 Task: Use the formula "DEC2OCT" in spreadsheet "Project protfolio".
Action: Mouse moved to (159, 90)
Screenshot: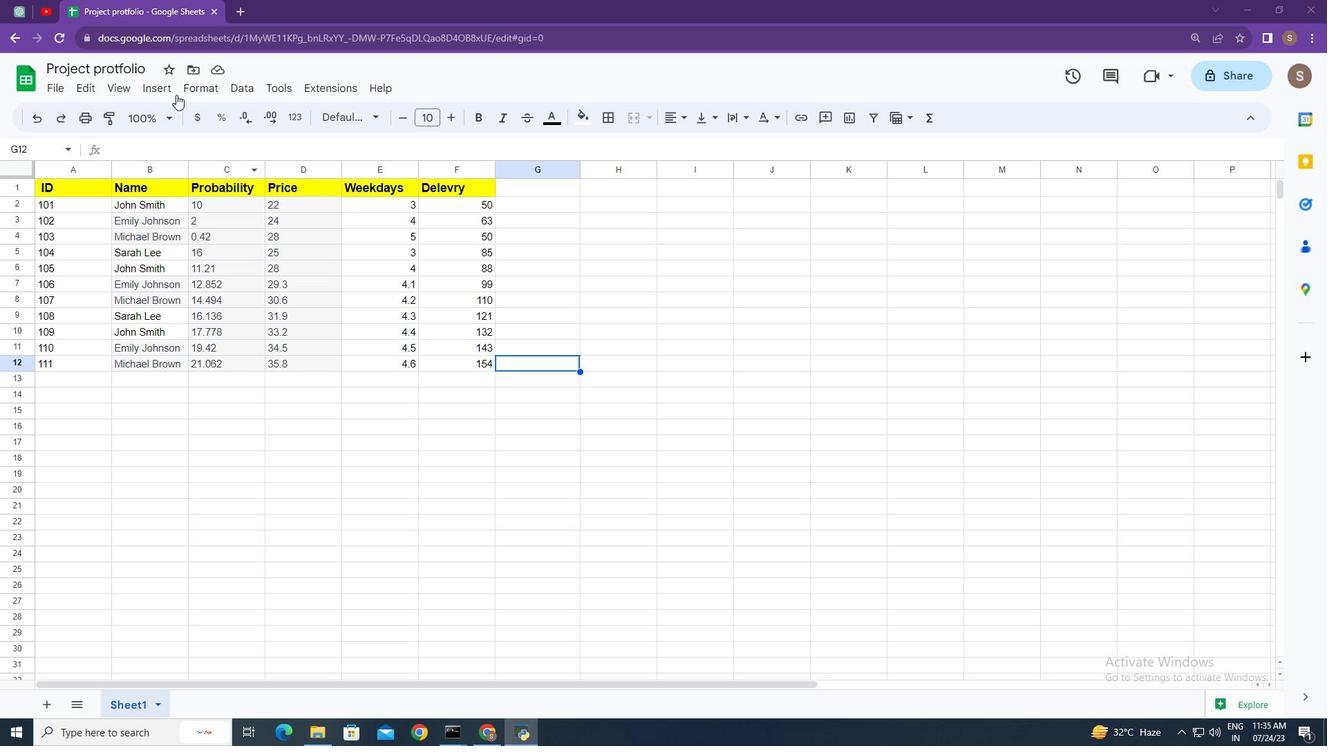 
Action: Mouse pressed left at (159, 90)
Screenshot: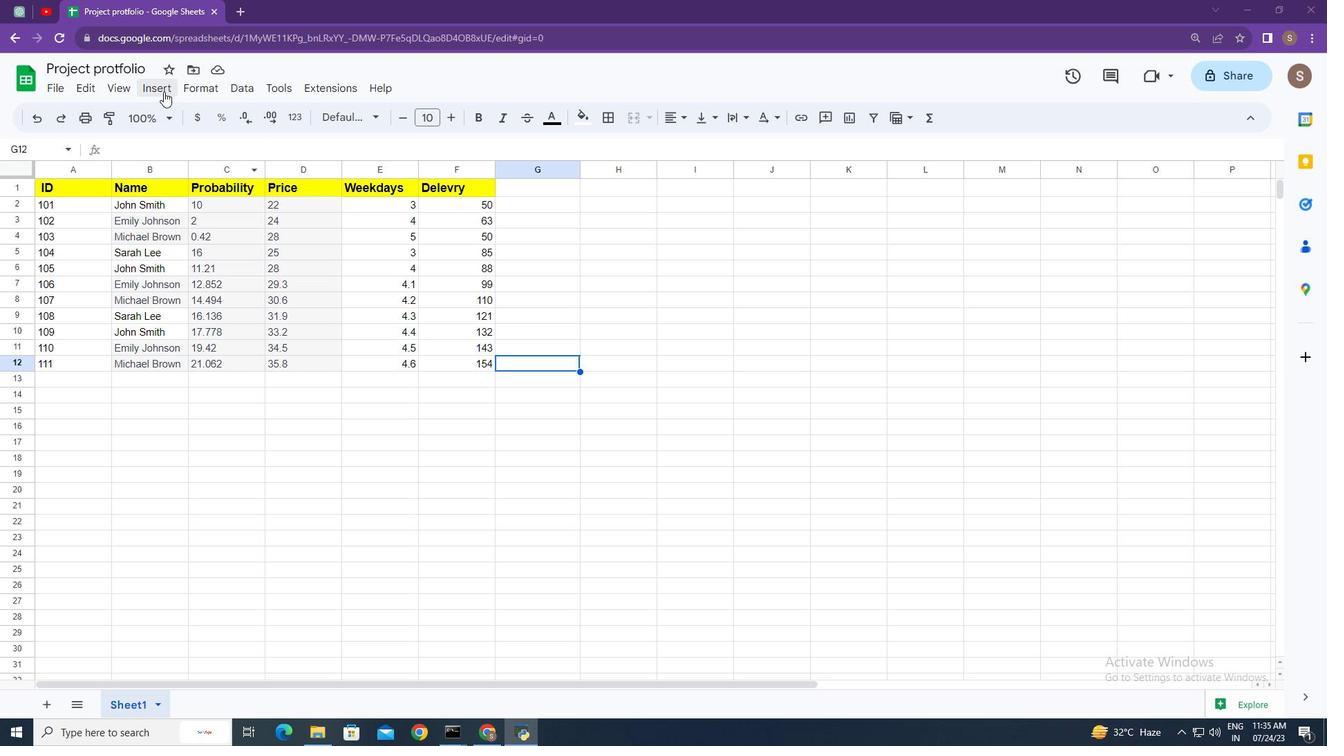 
Action: Mouse moved to (219, 353)
Screenshot: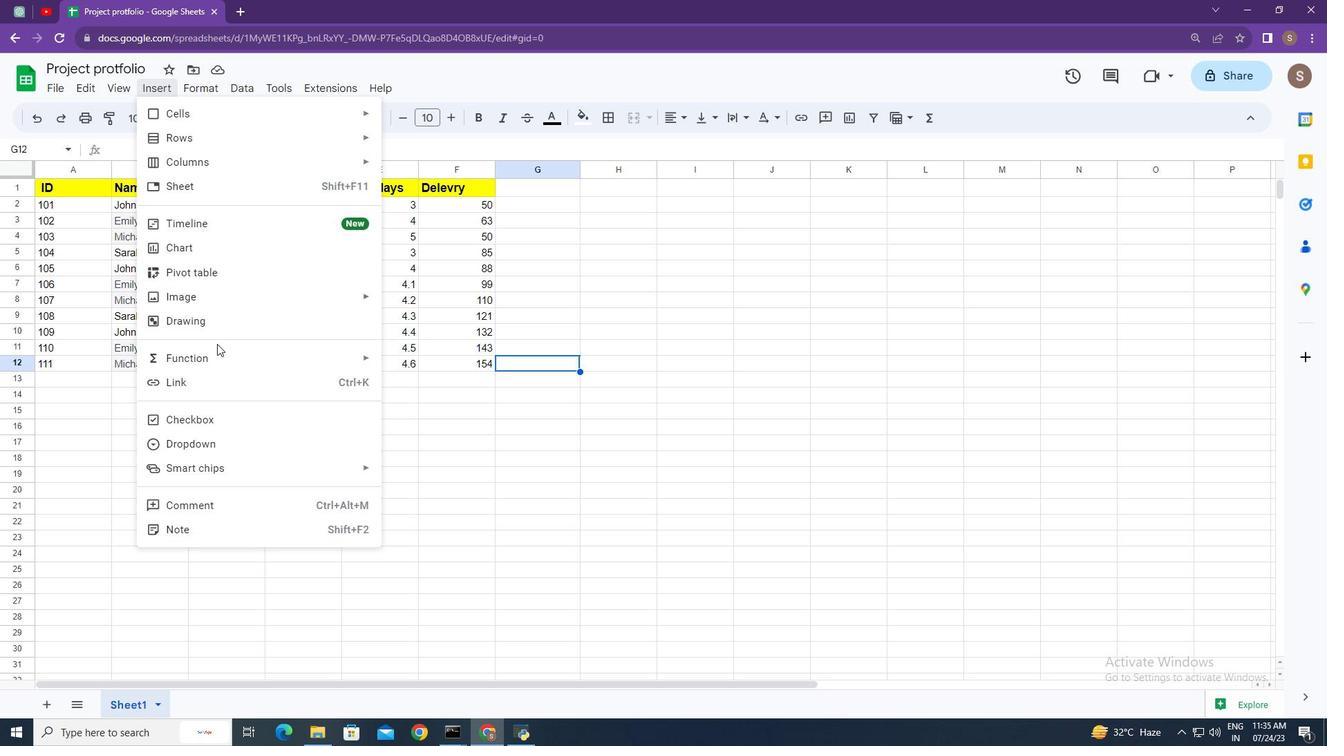 
Action: Mouse pressed left at (219, 353)
Screenshot: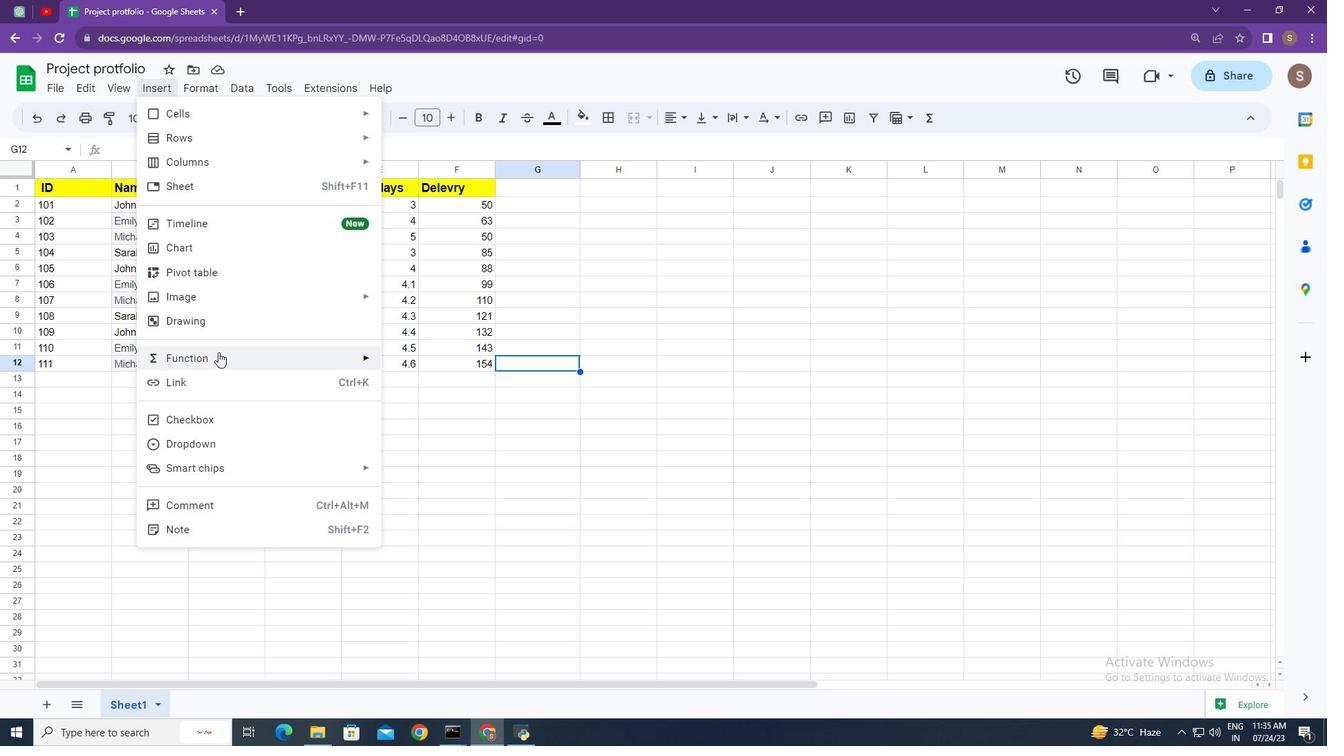 
Action: Mouse moved to (452, 272)
Screenshot: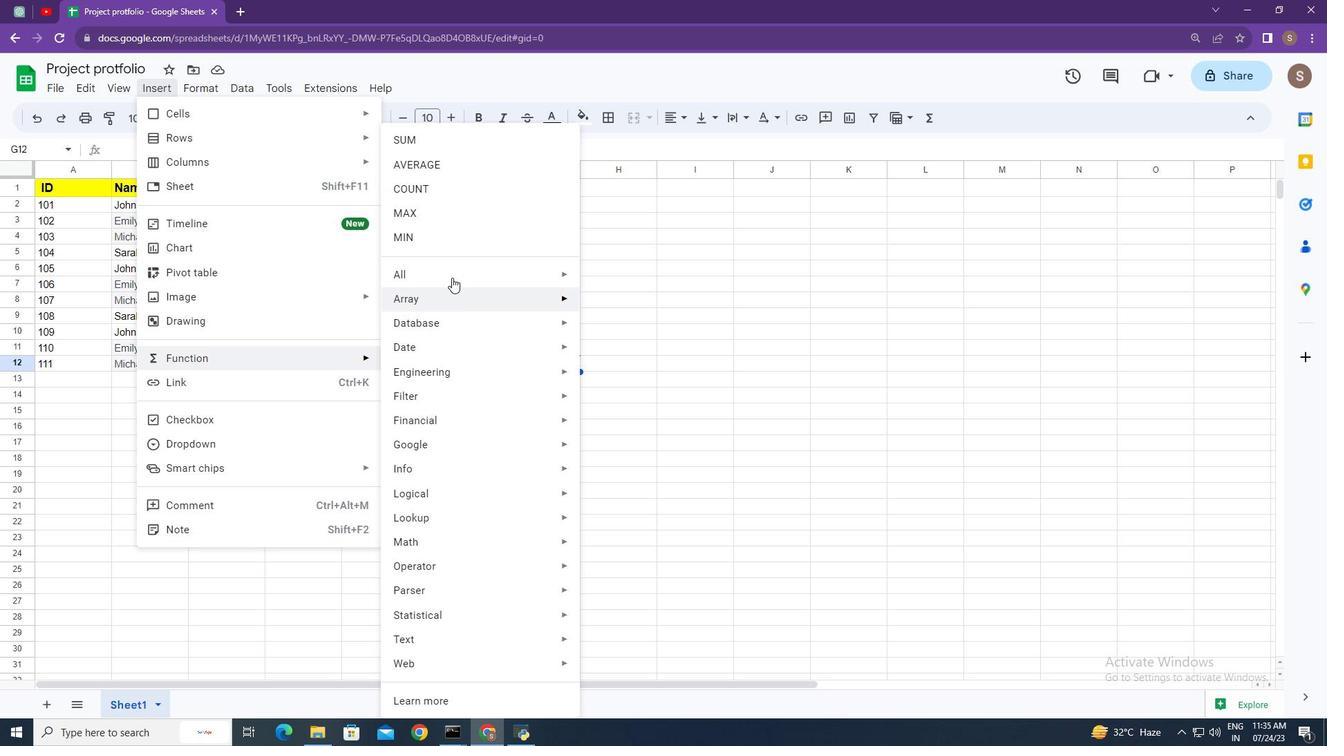 
Action: Mouse pressed left at (452, 272)
Screenshot: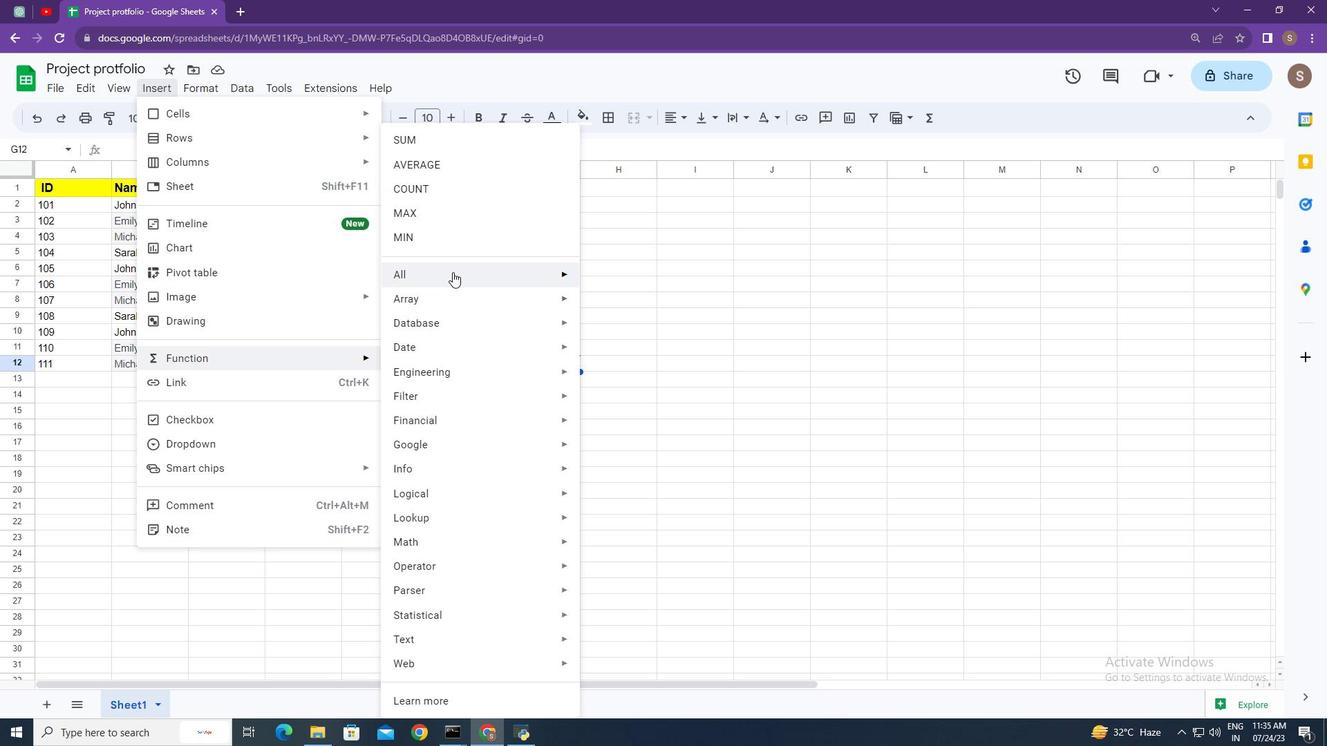 
Action: Mouse moved to (680, 461)
Screenshot: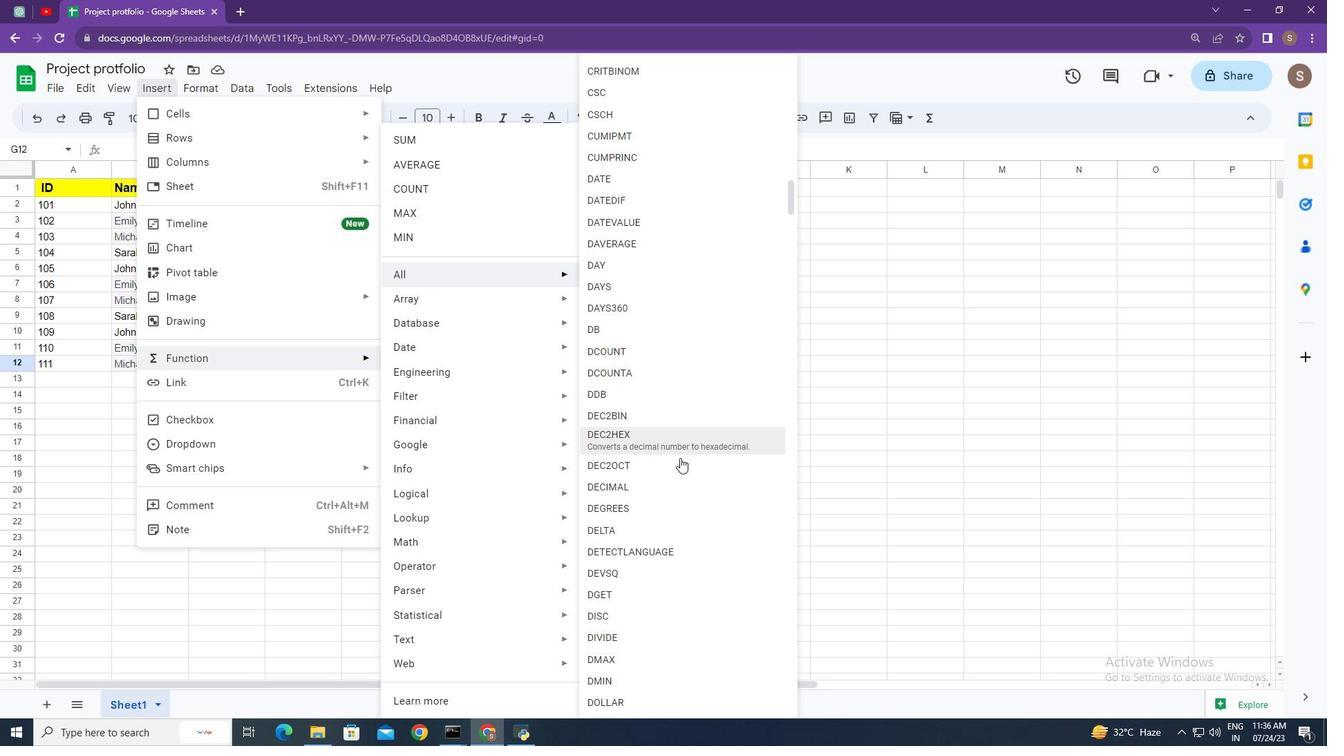 
Action: Mouse pressed left at (680, 461)
Screenshot: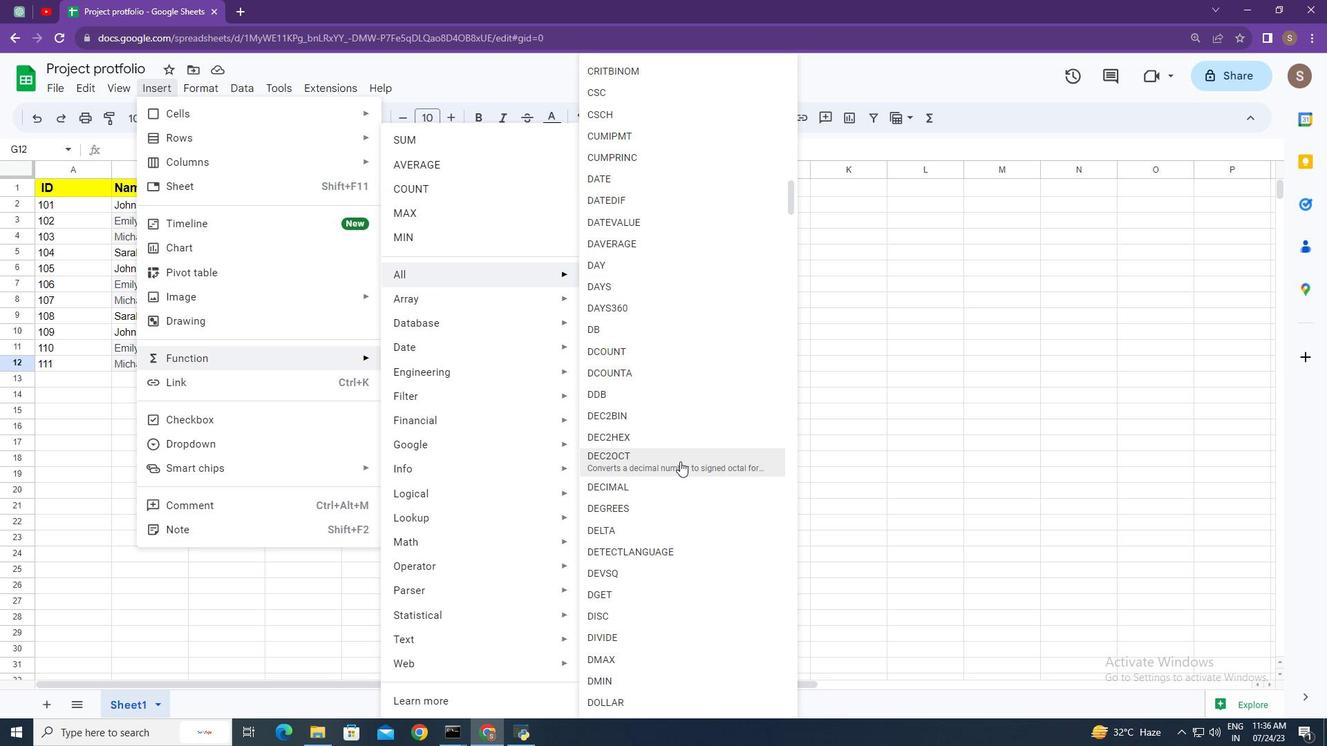 
Action: Mouse moved to (645, 467)
Screenshot: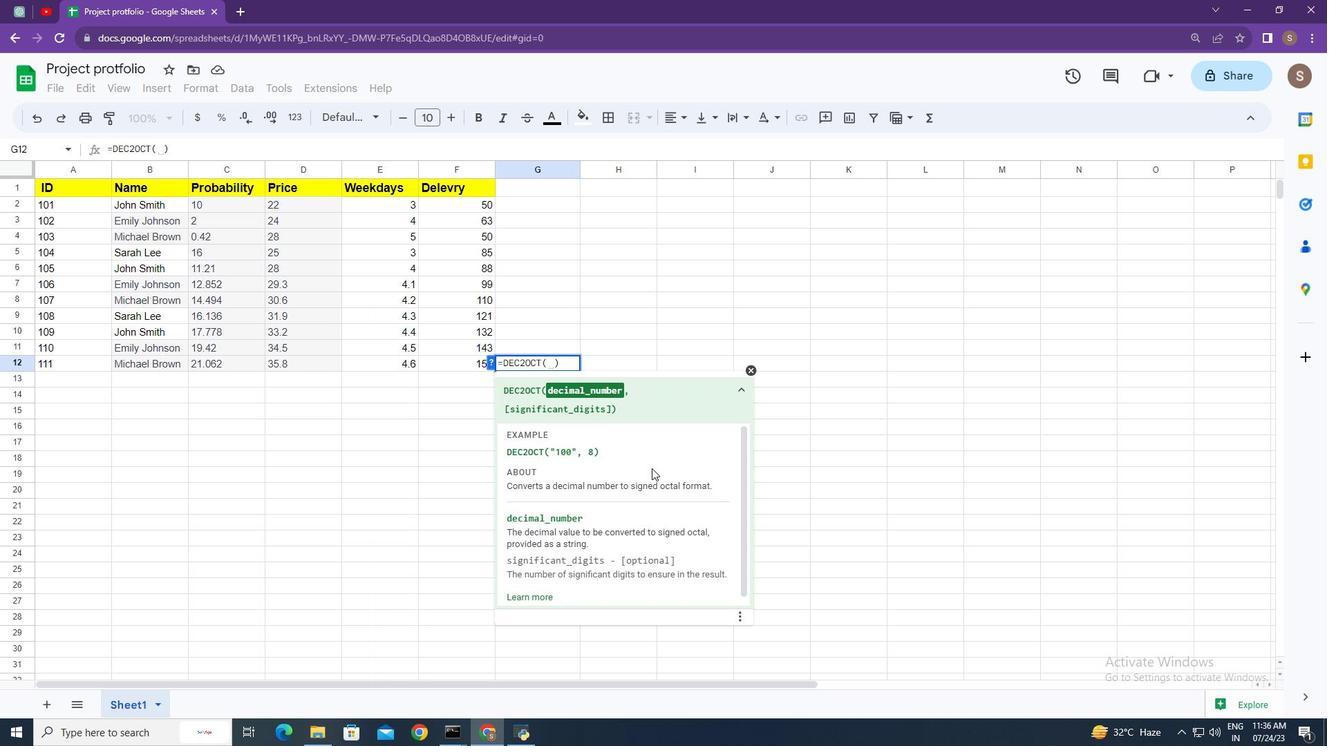 
Action: Key pressed <Key.shift_r>"200<Key.shift_r>",<Key.space>8<Key.enter>
Screenshot: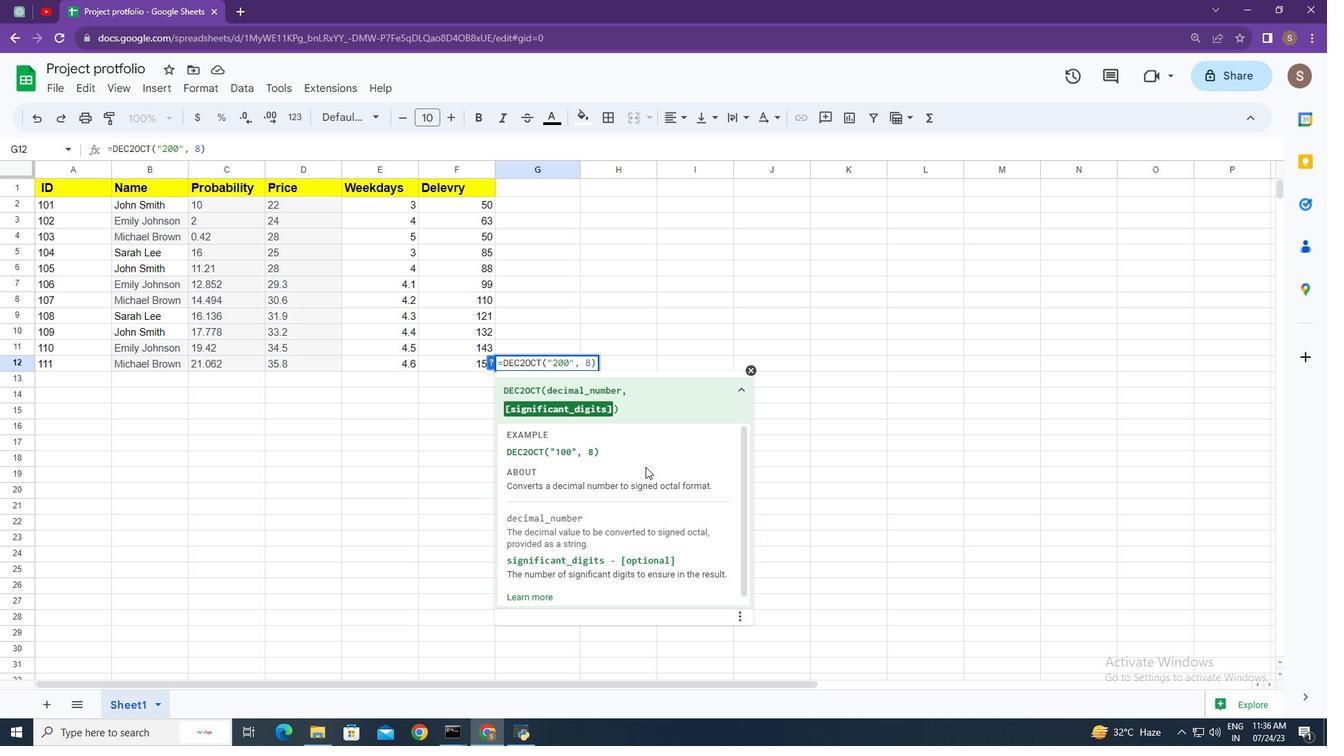 
Action: Mouse moved to (638, 467)
Screenshot: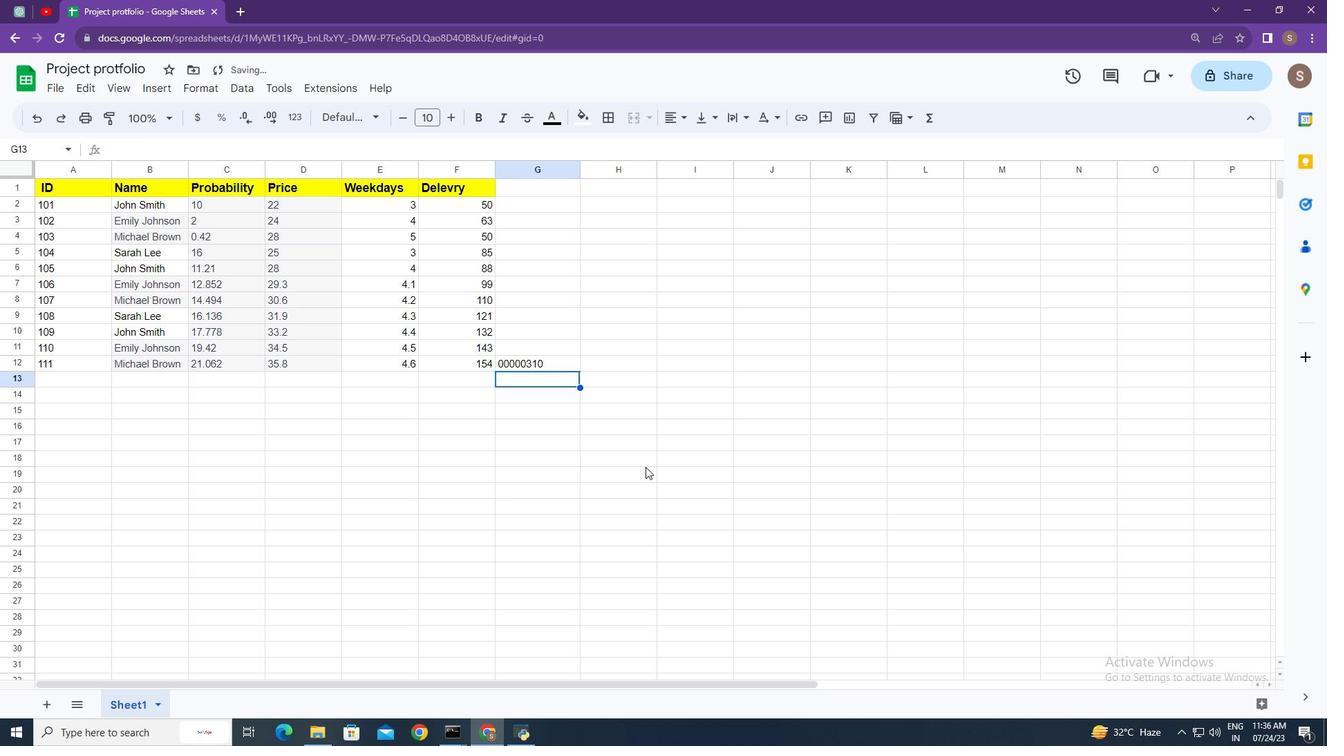 
